 Task: Open an excel sheet with  and write heading  Product price data  Add product name:-  ' TOMS Shoe, UGG Shoe, Wolverine Shoe, Z-Coil Shoe, Adidas shoe, Gucci T-shirt, Louis Vuitton bag, Zara Shirt, H&M jeans, Chanel perfume. ' in April Last week sales are  5000 to 5050. product price in between:-  5000 to 10000. Save page EvaluationSalesGoals
Action: Mouse moved to (102, 107)
Screenshot: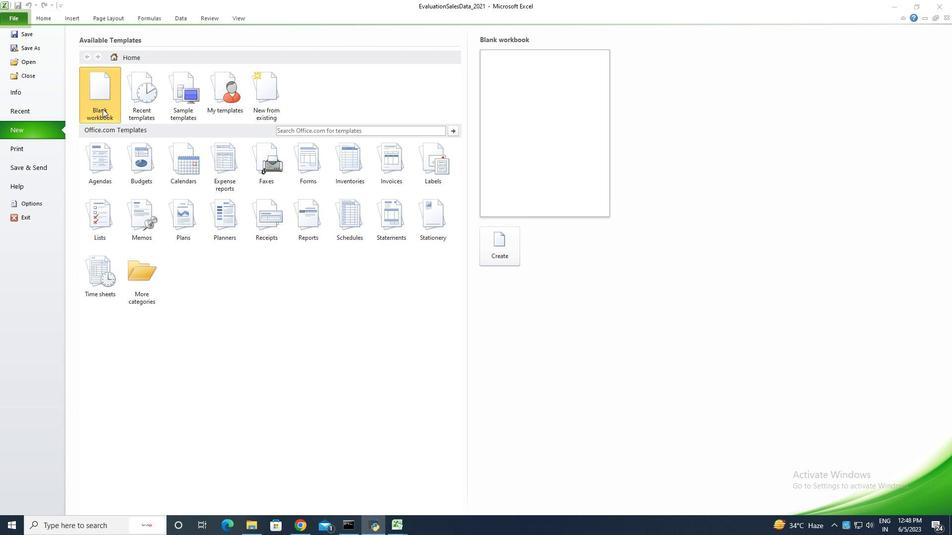 
Action: Mouse pressed left at (102, 107)
Screenshot: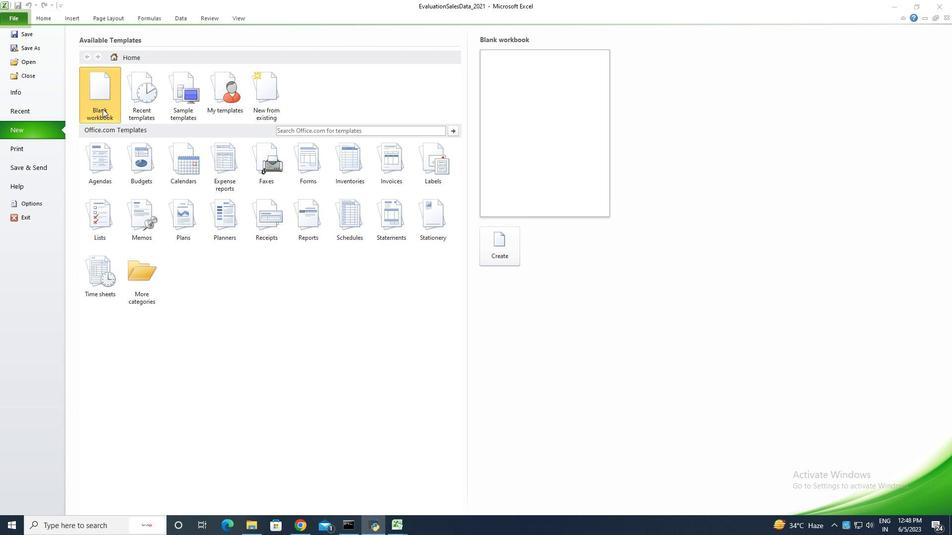 
Action: Mouse moved to (512, 256)
Screenshot: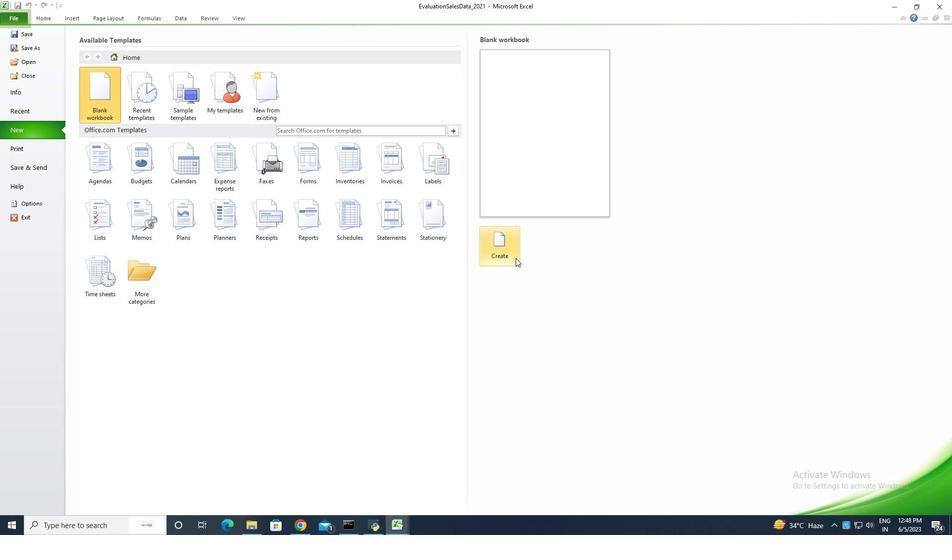 
Action: Mouse pressed left at (512, 256)
Screenshot: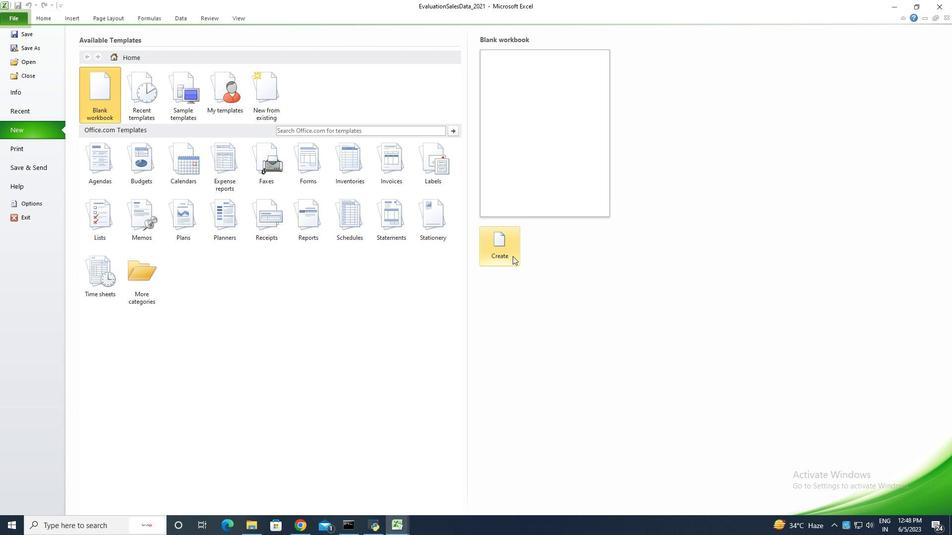 
Action: Key pressed <Key.shift>Product<Key.space><Key.shift><Key.shift><Key.shift><Key.shift><Key.shift><Key.shift><Key.shift>Price<Key.space><Key.shift>Data<Key.enter><Key.shift>Pri<Key.backspace>oduct<Key.space><Key.shift>Name<Key.enter><Key.shift><Key.shift><Key.shift><Key.shift><Key.shift><Key.shift><Key.shift><Key.shift><Key.shift><Key.shift><Key.shift><Key.shift><Key.shift><Key.shift><Key.shift>TOMS<Key.space><Key.shift>Shoie<Key.backspace><Key.backspace>e<Key.enter><Key.shift><Key.shift><Key.shift><Key.shift><Key.shift>UD<Key.backspace>GG<Key.space><Key.shift><Key.shift><Key.shift><Key.shift><Key.shift><Key.shift><Key.shift>Shoe<Key.enter><Key.shift><Key.shift>Wolvr<Key.backspace>erine<Key.space><Key.shift>Shg<Key.backspace>oe<Key.enter><Key.shift><Key.shift>Z-<Key.shift>Coil<Key.space><Key.shift>Shoe<Key.enter><Key.shift>Adidas<Key.space><Key.shift>Shoe<Key.enter><Key.shift><Key.shift><Key.shift><Key.shift><Key.shift><Key.shift><Key.shift><Key.shift><Key.shift><Key.shift><Key.shift><Key.shift><Key.shift><Key.shift><Key.shift><Key.shift><Key.shift>Gucci<Key.space><Key.shift>T-<Key.shift>Shirt<Key.enter><Key.shift><Key.shift>Louis<Key.space><Key.shift><Key.shift><Key.shift><Key.shift><Key.shift><Key.shift><Key.shift><Key.shift><Key.shift><Key.shift><Key.shift>Vuitton<Key.space><Key.shift><Key.shift><Key.shift><Key.shift><Key.shift><Key.shift><Key.shift><Key.shift><Key.shift><Key.shift><Key.shift><Key.shift>Bas<Key.backspace>g<Key.enter><Key.shift><Key.shift><Key.shift><Key.shift><Key.shift><Key.shift>Zara<Key.space><Key.shift><Key.shift><Key.shift><Key.shift><Key.shift><Key.shift><Key.shift><Key.shift><Key.shift><Key.shift><Key.shift><Key.shift><Key.shift><Key.shift><Key.shift><Key.shift><Key.shift>Shirt<Key.enter><Key.shift>H&M<Key.space>Jeans<Key.enter><Key.shift><Key.shift><Key.shift><Key.shift><Key.shift><Key.shift><Key.shift><Key.shift><Key.shift>Chanel<Key.space><Key.shift><Key.shift><Key.shift><Key.shift><Key.shift><Key.shift><Key.shift><Key.shift><Key.shift><Key.shift><Key.shift><Key.shift><Key.shift><Key.shift><Key.shift><Key.shift><Key.shift>Perfume
Screenshot: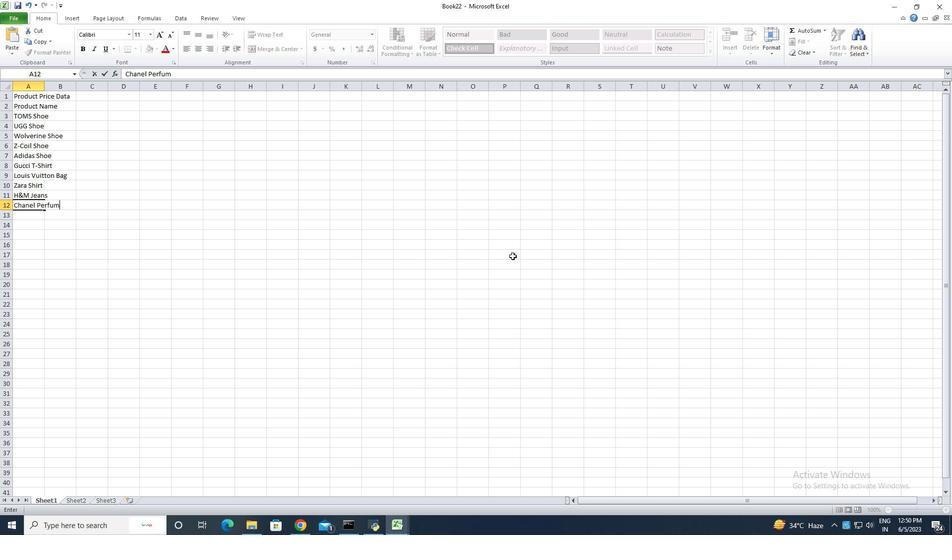 
Action: Mouse moved to (143, 192)
Screenshot: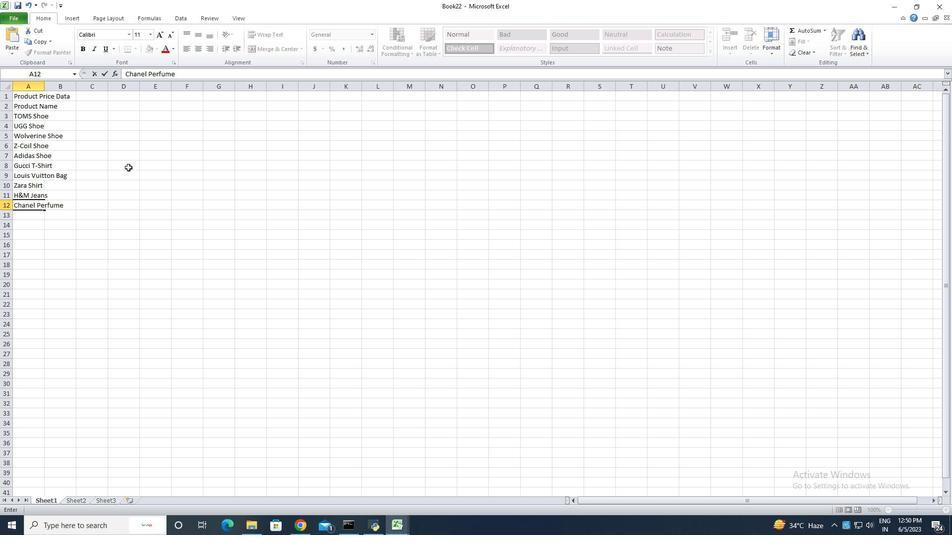 
Action: Key pressed <Key.enter>
Screenshot: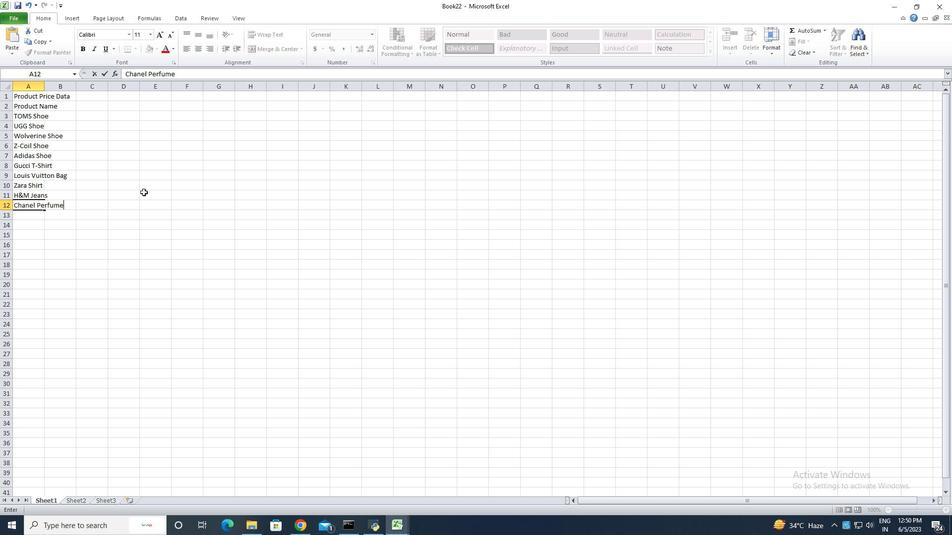 
Action: Mouse moved to (45, 88)
Screenshot: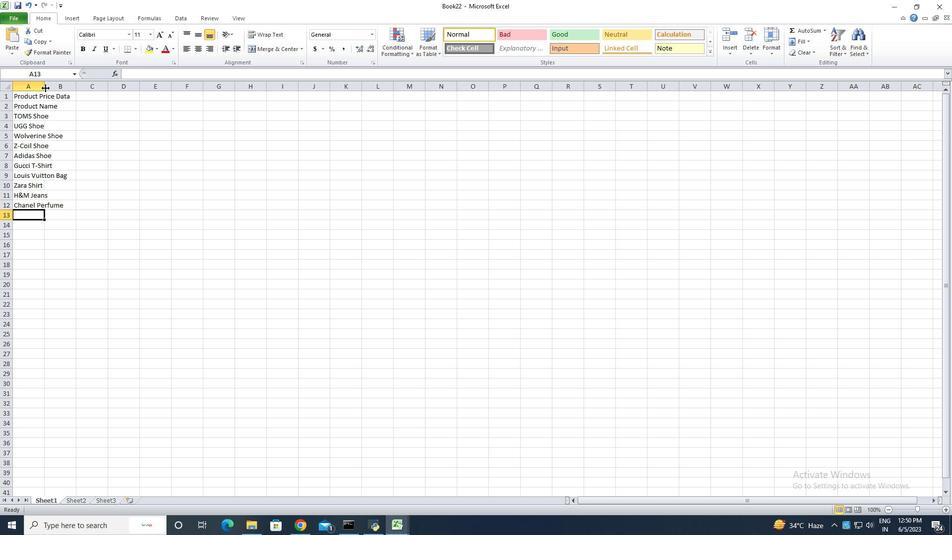 
Action: Mouse pressed left at (45, 88)
Screenshot: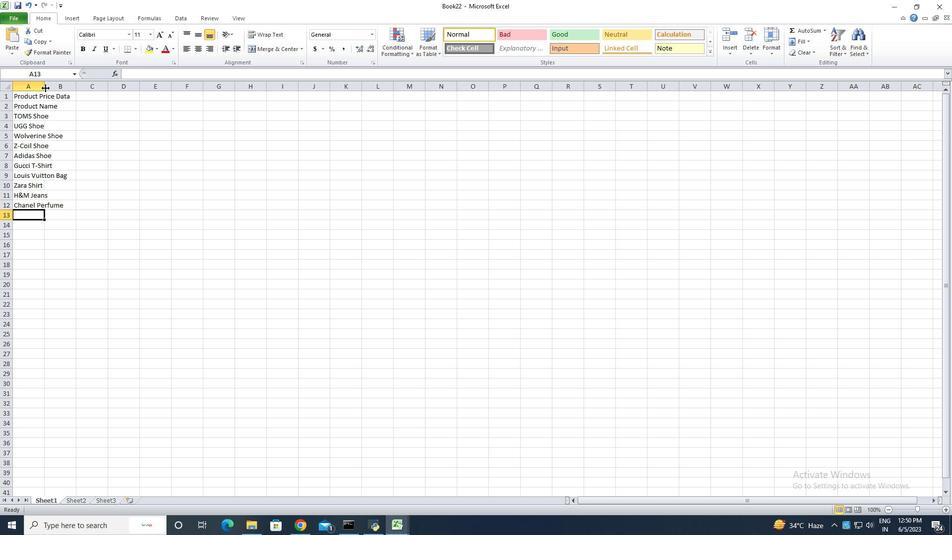 
Action: Mouse pressed left at (45, 88)
Screenshot: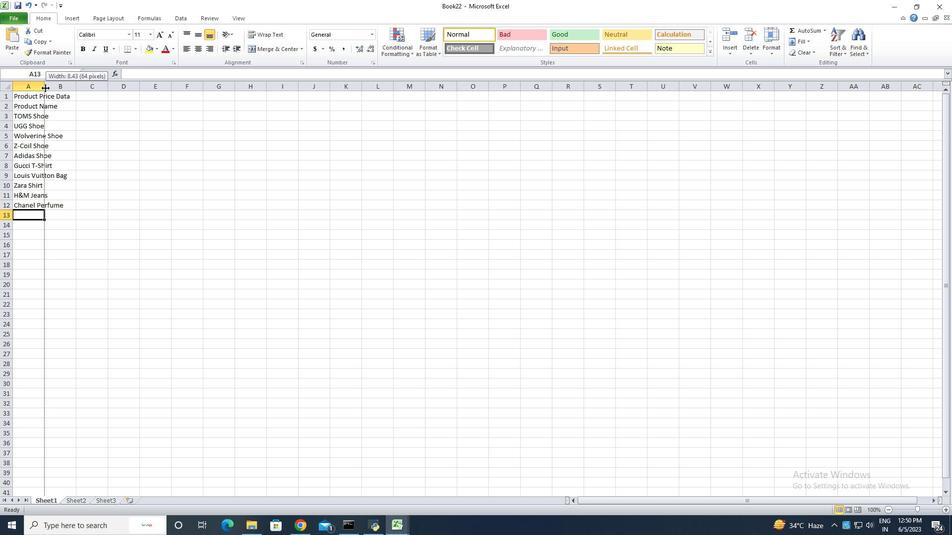 
Action: Mouse moved to (83, 106)
Screenshot: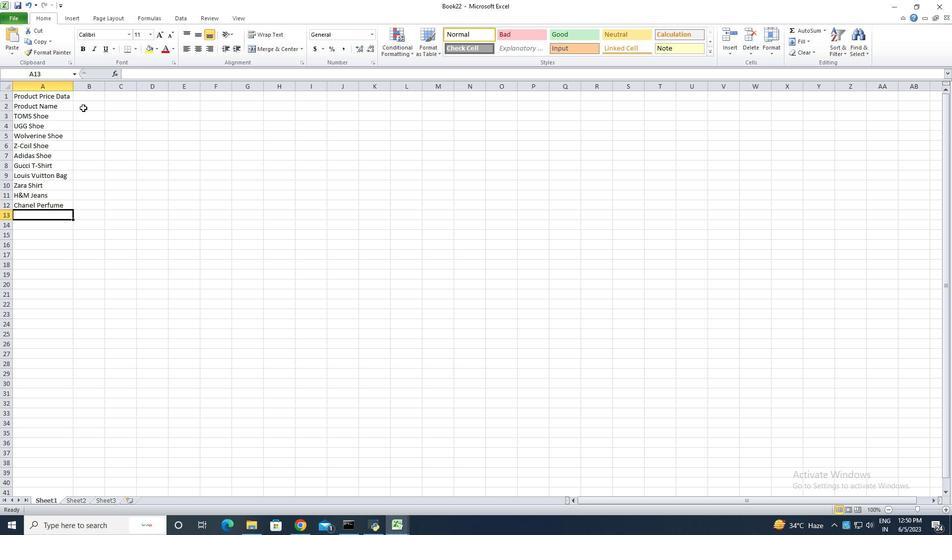 
Action: Mouse pressed left at (83, 106)
Screenshot: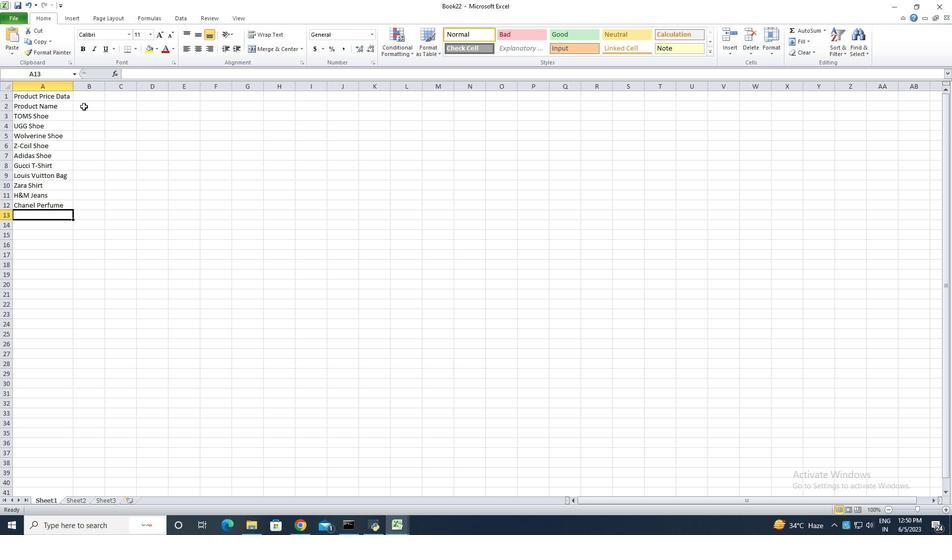 
Action: Key pressed <Key.shift>April<Key.space><Key.shift>Last<Key.space><Key.shift><Key.shift><Key.shift><Key.shift><Key.shift><Key.shift><Key.shift><Key.shift><Key.shift><Key.shift><Key.shift><Key.shift><Key.shift><Key.shift><Key.shift><Key.shift><Key.shift><Key.shift><Key.shift><Key.shift><Key.shift><Key.shift><Key.shift><Key.shift><Key.shift><Key.shift><Key.shift><Key.shift>Week<Key.space><Key.shift><Key.shift><Key.shift><Key.shift><Key.shift><Key.shift><Key.shift><Key.shift><Key.shift><Key.shift><Key.shift><Key.shift><Key.shift><Key.shift><Key.shift><Key.shift><Key.shift>Sales<Key.enter>5000<Key.enter>5010<Key.enter>5015<Key.enter>6<Key.backspace>5
Screenshot: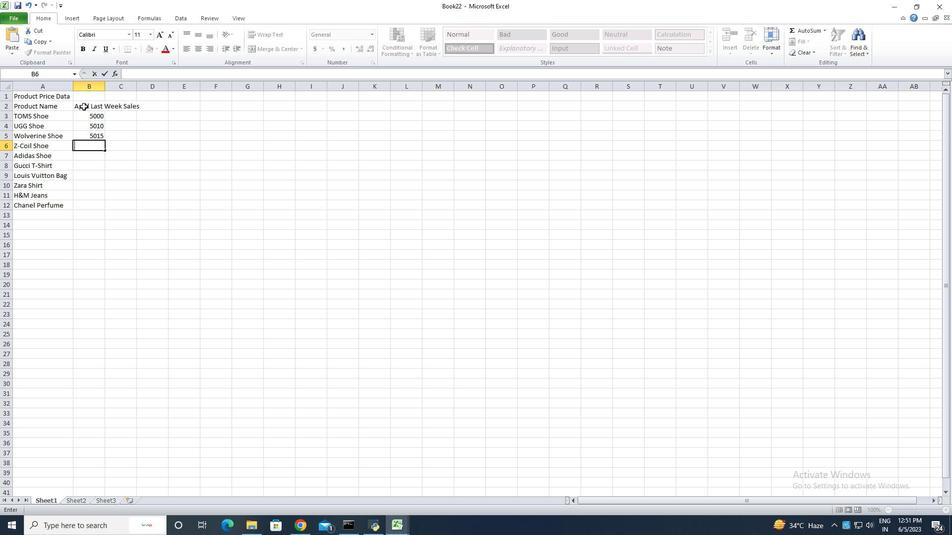 
Action: Mouse moved to (120, 94)
Screenshot: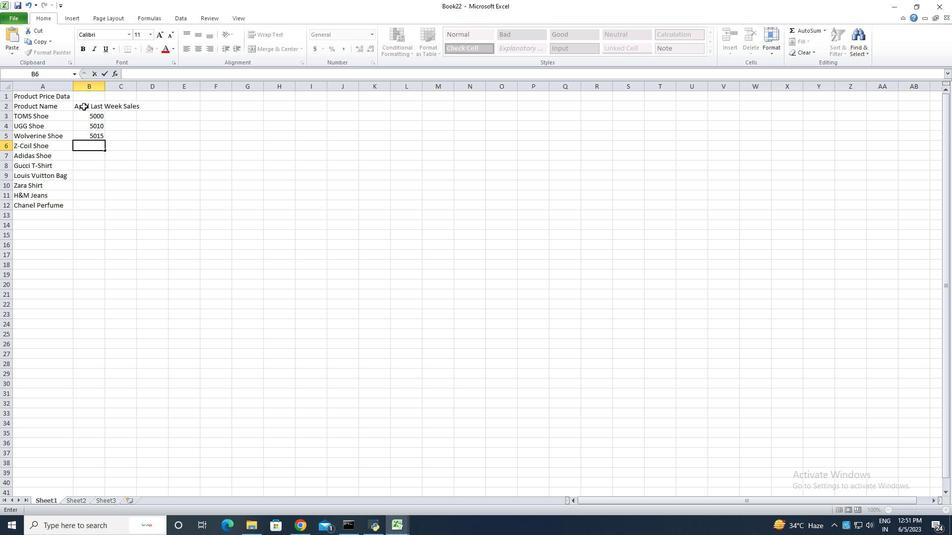 
Action: Key pressed 020<Key.enter>503<Key.backspace>25<Key.enter>5030<Key.enter>5035<Key.enter>5040<Key.enter>5045<Key.enter>5050<Key.enter>
Screenshot: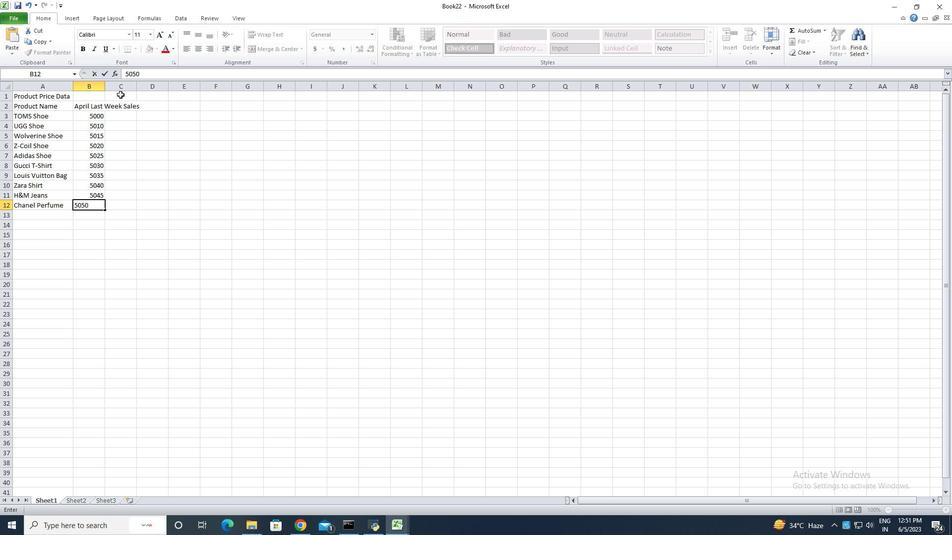 
Action: Mouse moved to (105, 87)
Screenshot: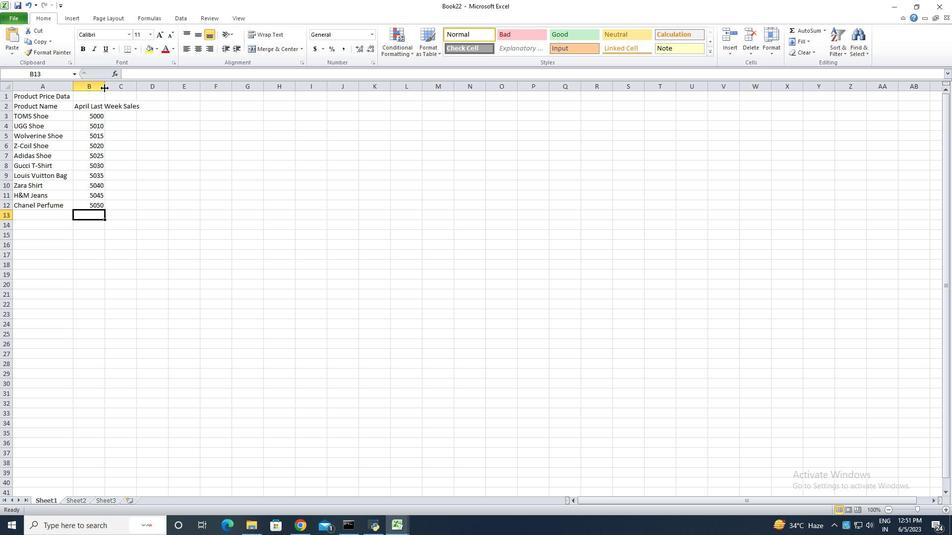 
Action: Mouse pressed left at (105, 87)
Screenshot: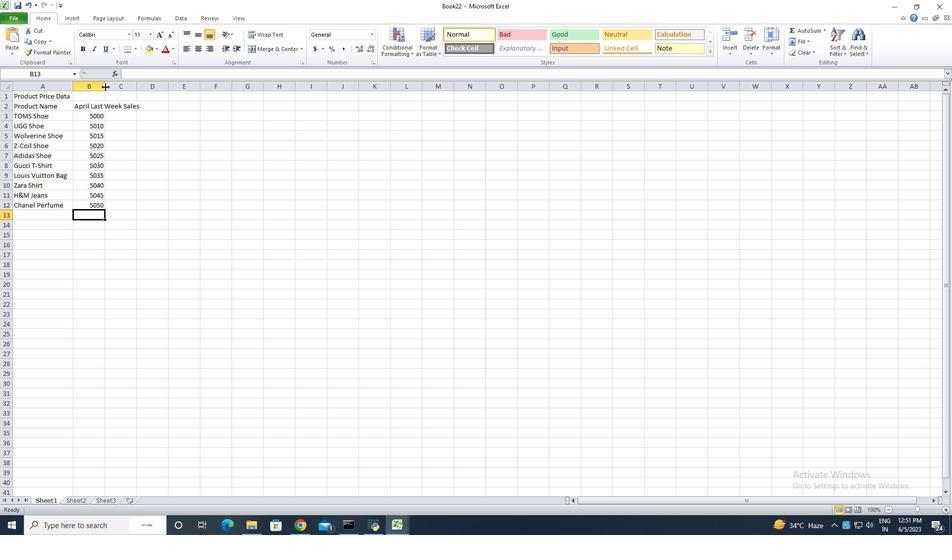 
Action: Mouse pressed left at (105, 87)
Screenshot: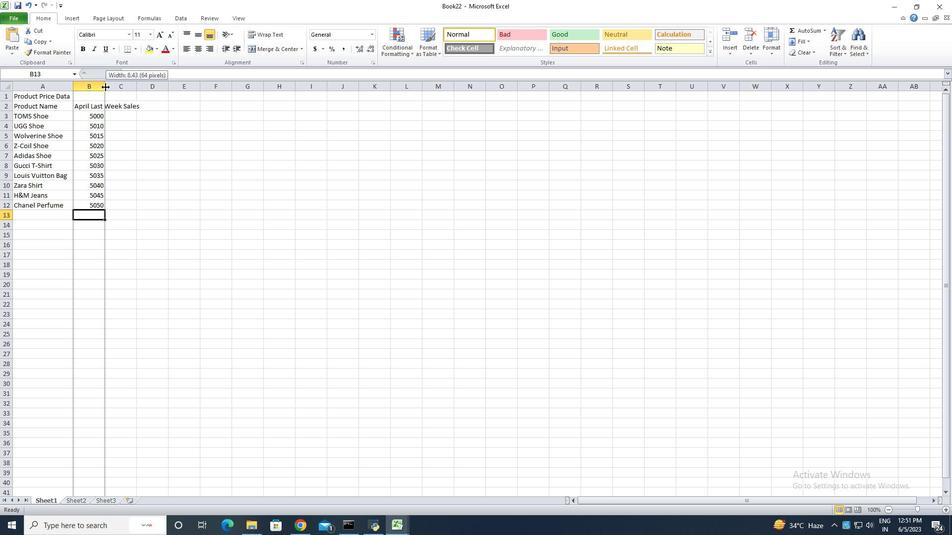 
Action: Mouse moved to (156, 107)
Screenshot: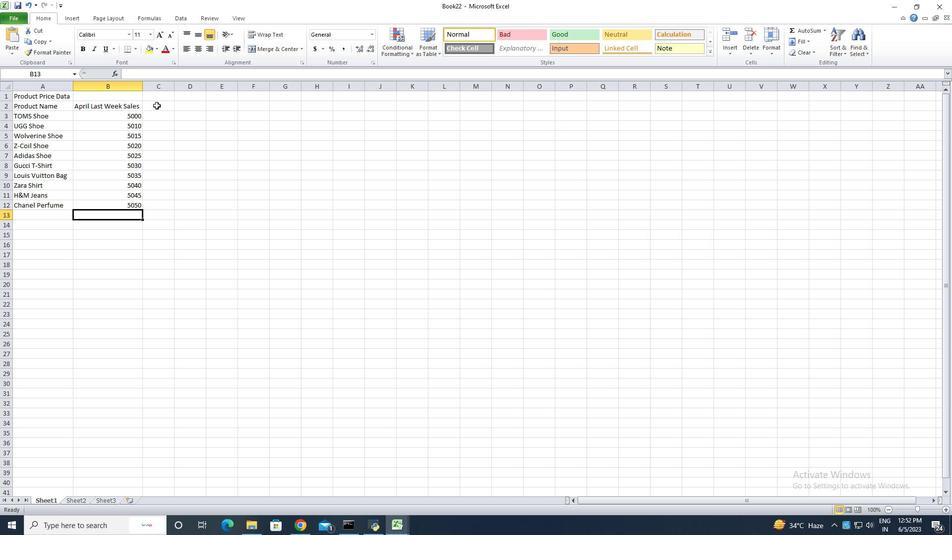 
Action: Mouse pressed left at (156, 107)
Screenshot: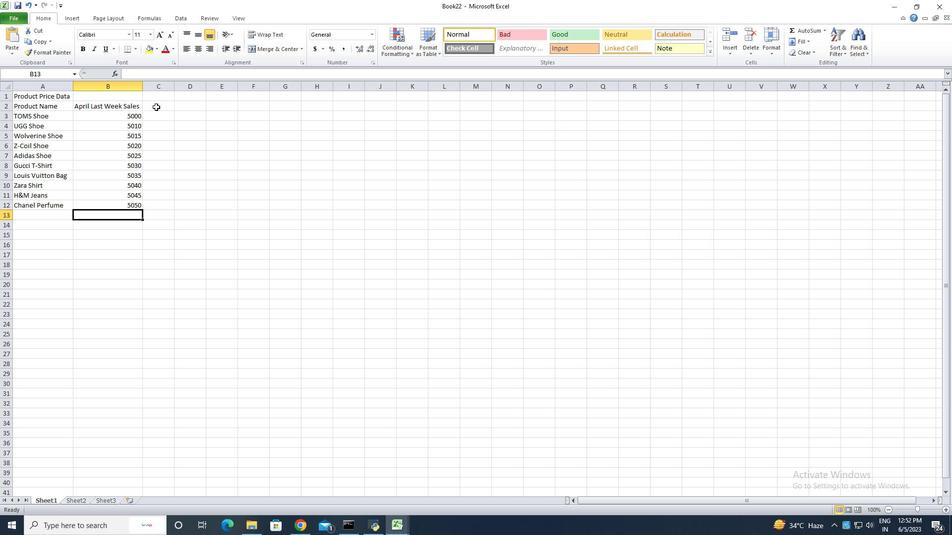 
Action: Key pressed <Key.shift><Key.shift>Product<Key.space><Key.shift><Key.shift><Key.shift><Key.shift><Key.shift><Key.shift><Key.shift><Key.shift><Key.shift><Key.shift><Key.shift><Key.shift><Key.shift><Key.shift><Key.shift>Price<Key.enter>5000<Key.enter>5500<Key.enter>6000<Key.enter>6600<Key.enter>7000<Key.enter>7500<Key.enter>8000<Key.enter>8300<Key.enter>9000<Key.enter>10000<Key.enter>
Screenshot: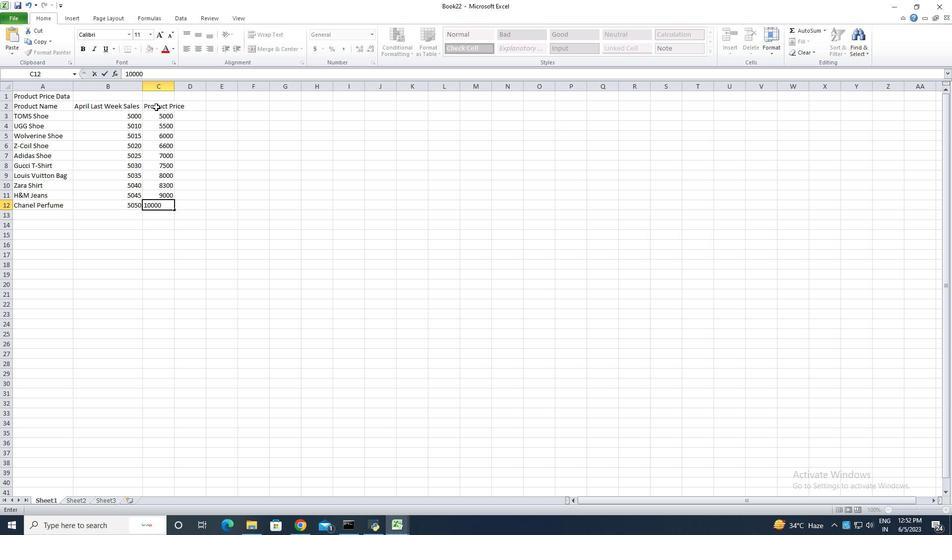 
Action: Mouse moved to (173, 88)
Screenshot: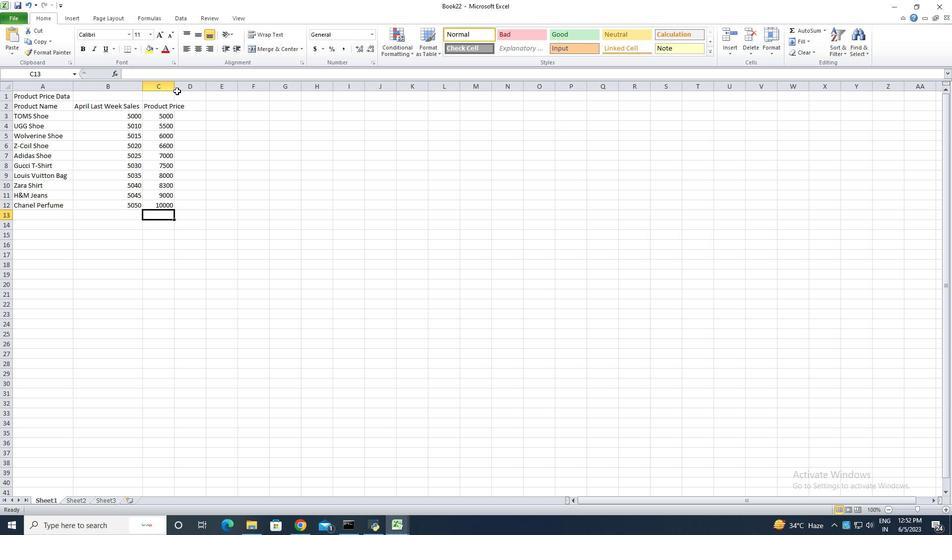 
Action: Mouse pressed left at (173, 88)
Screenshot: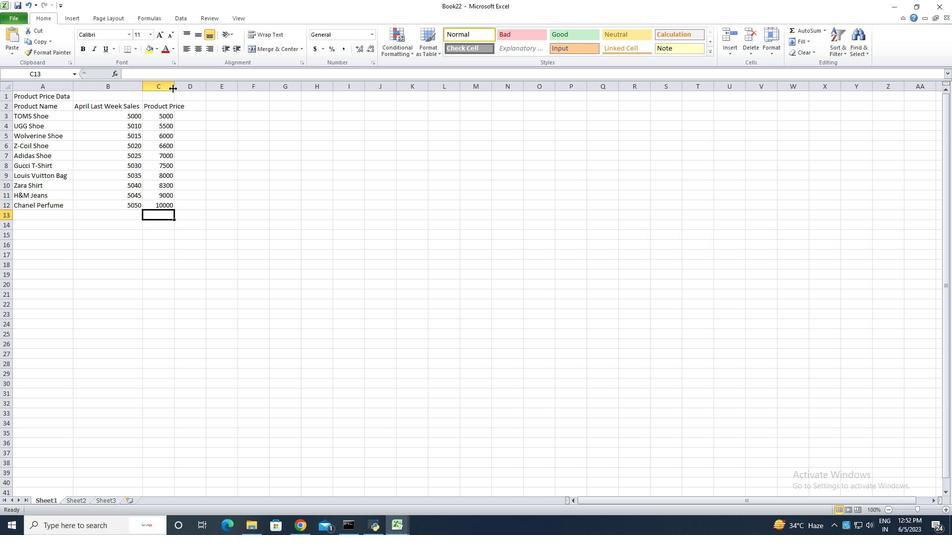 
Action: Mouse pressed left at (173, 88)
Screenshot: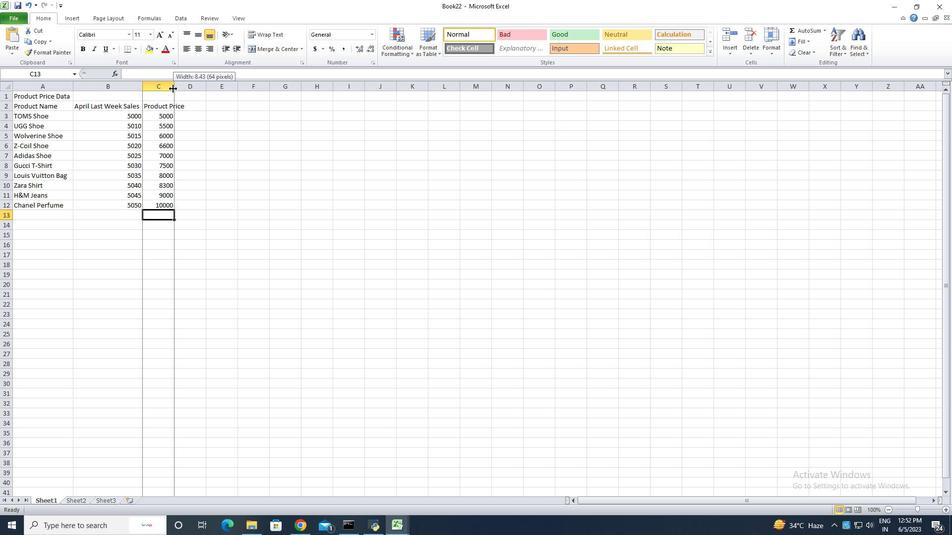 
Action: Mouse moved to (58, 98)
Screenshot: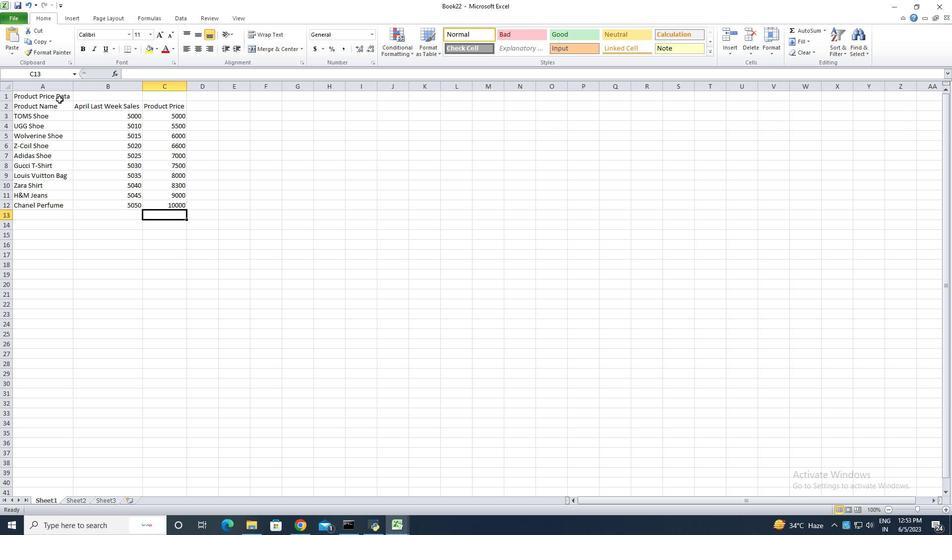 
Action: Mouse pressed left at (58, 98)
Screenshot: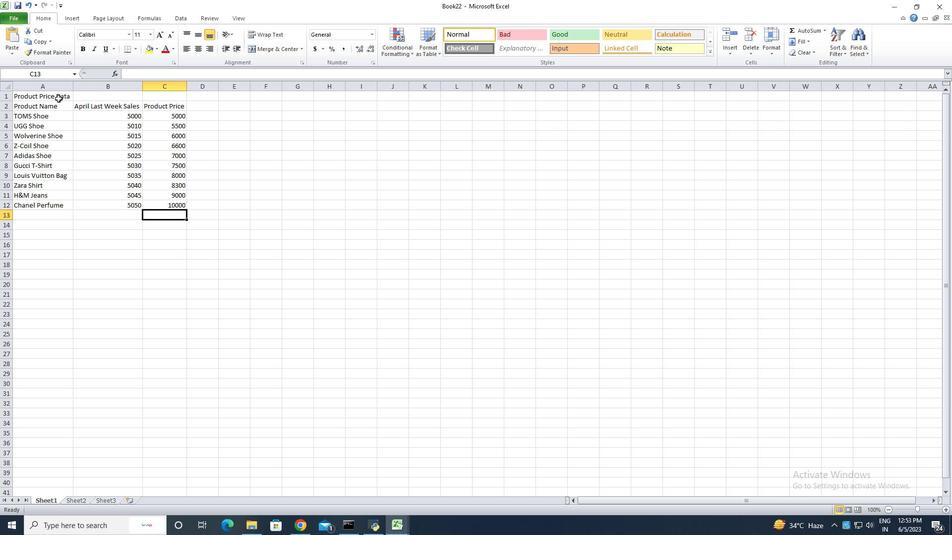 
Action: Mouse moved to (271, 48)
Screenshot: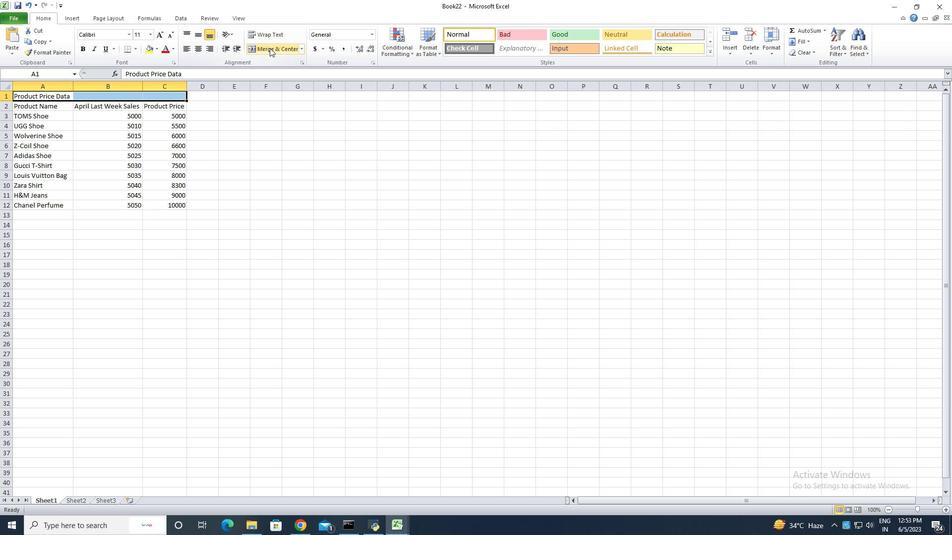 
Action: Mouse pressed left at (271, 48)
Screenshot: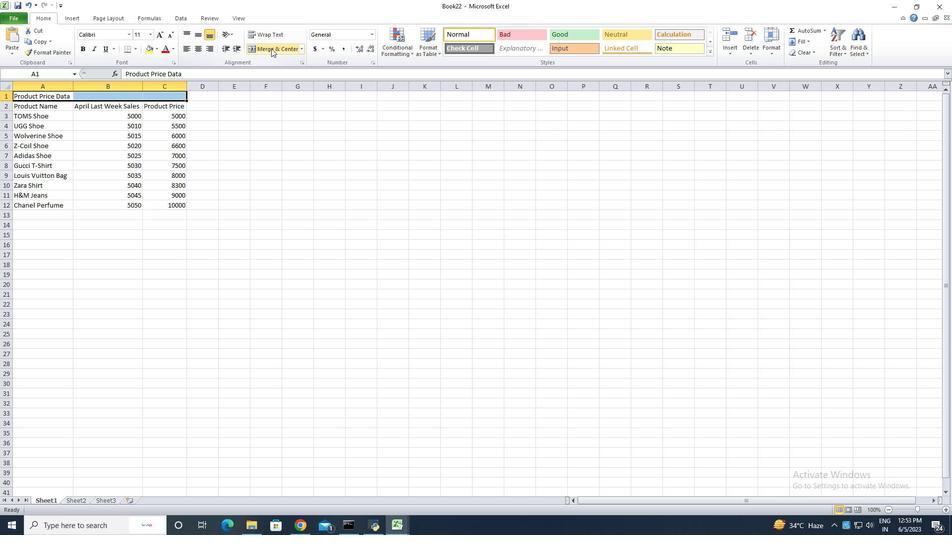 
Action: Mouse moved to (16, 18)
Screenshot: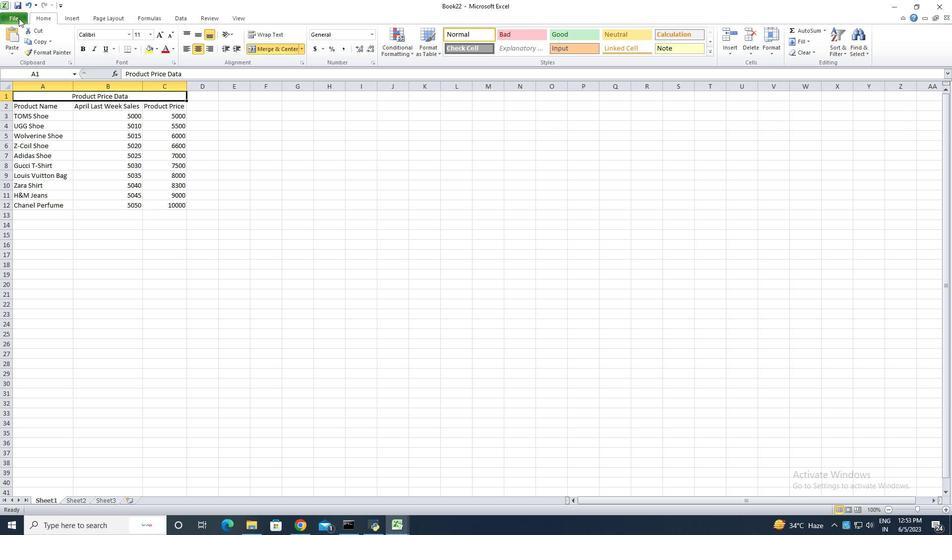
Action: Mouse pressed left at (16, 18)
Screenshot: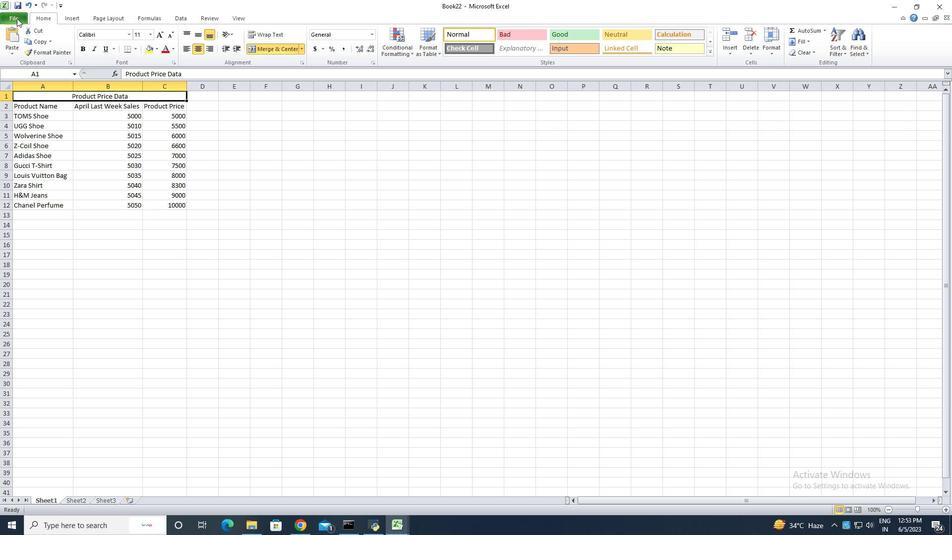
Action: Mouse moved to (31, 48)
Screenshot: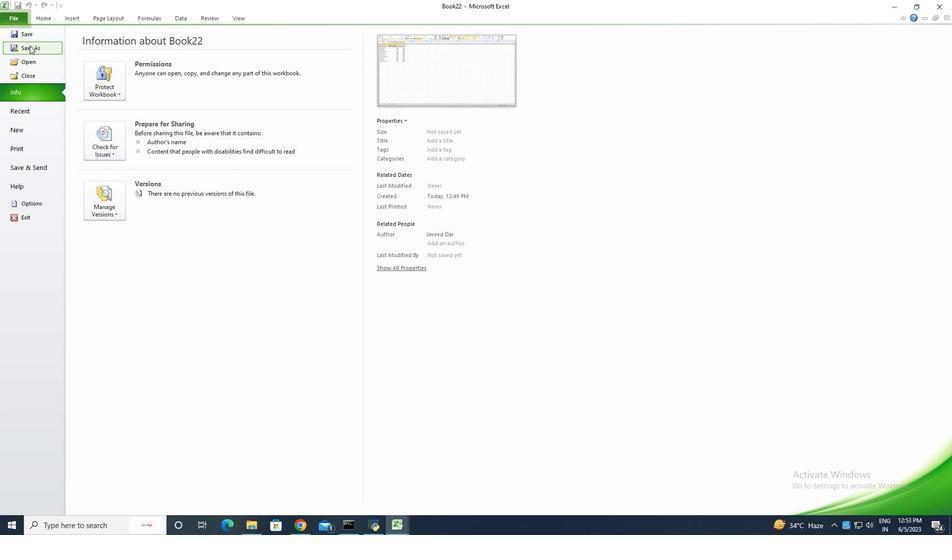 
Action: Mouse pressed left at (31, 48)
Screenshot: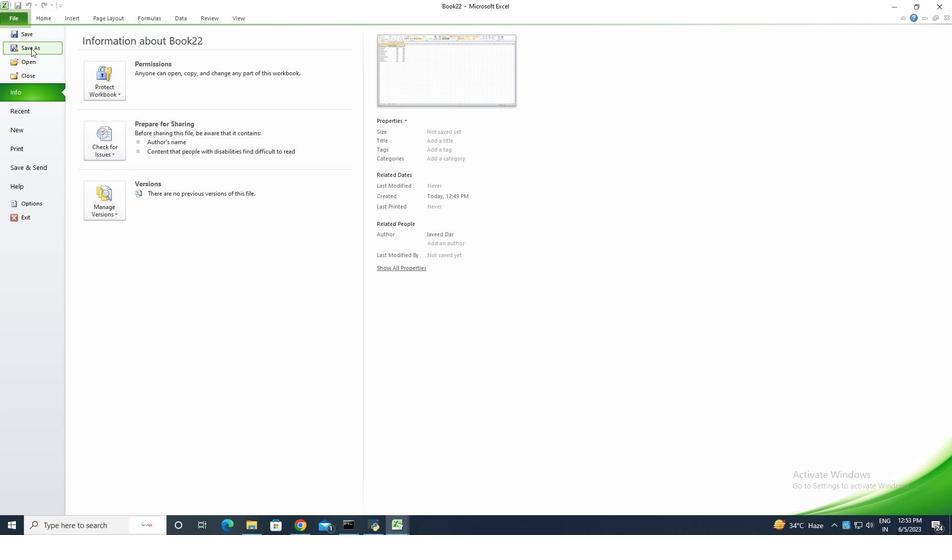 
Action: Key pressed <Key.shift>Evaluation<Key.shift><Key.shift><Key.shift><Key.shift><Key.shift><Key.shift>Sales<Key.shift>Goals
Screenshot: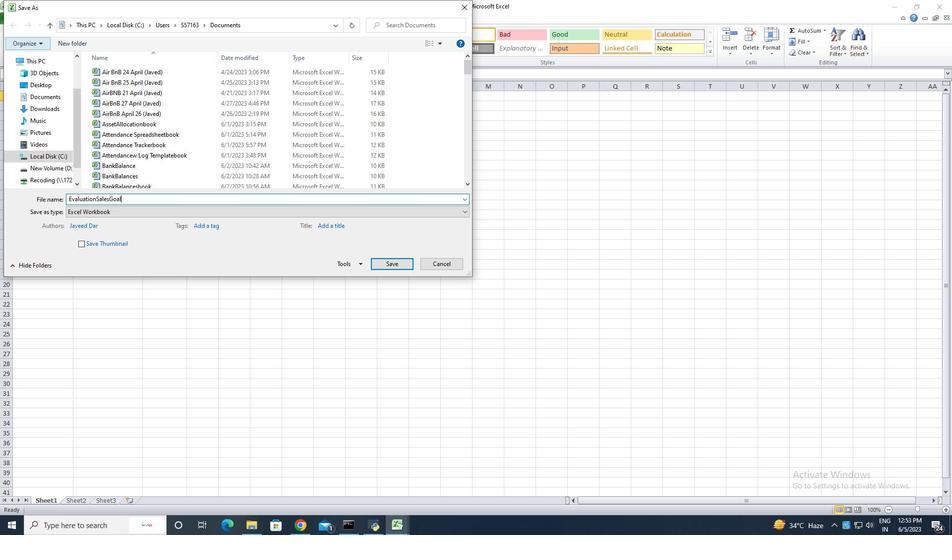 
Action: Mouse moved to (394, 264)
Screenshot: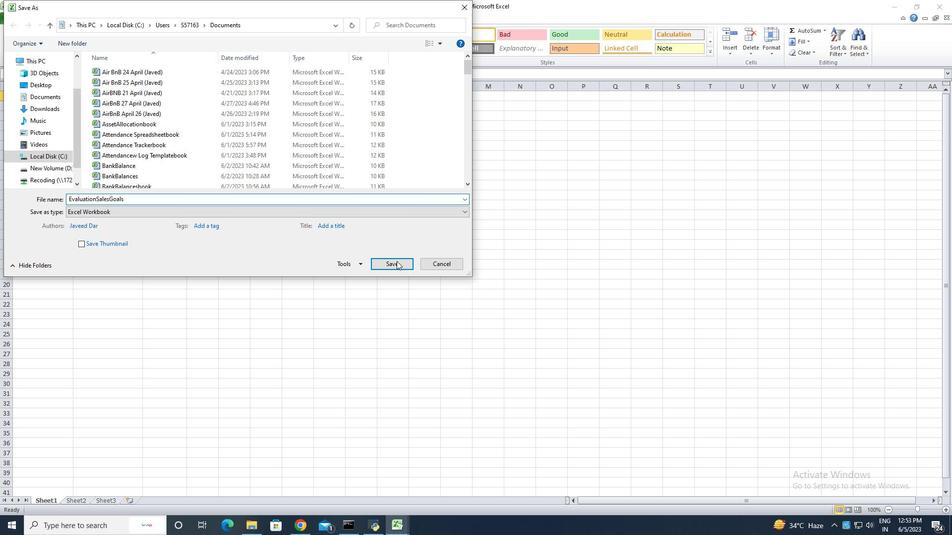 
Action: Mouse pressed left at (394, 264)
Screenshot: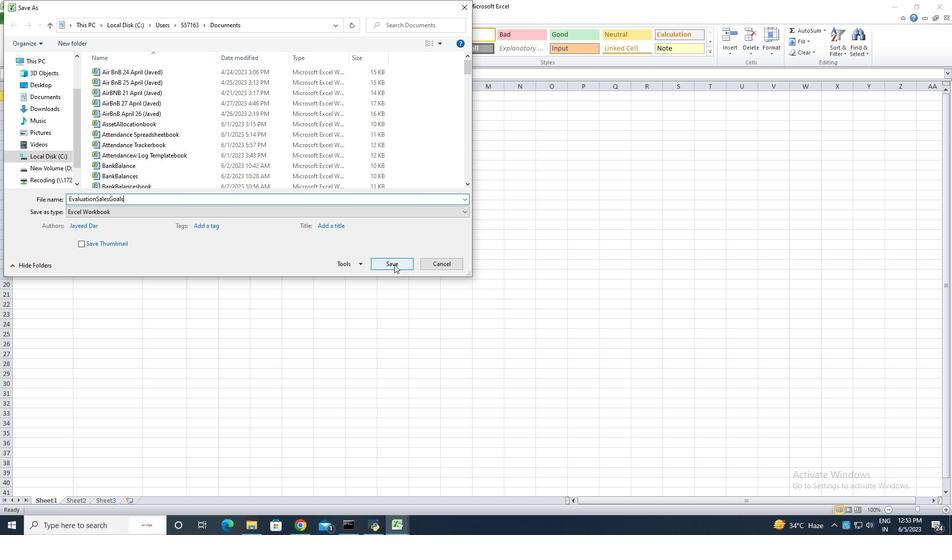 
Action: Mouse pressed left at (394, 264)
Screenshot: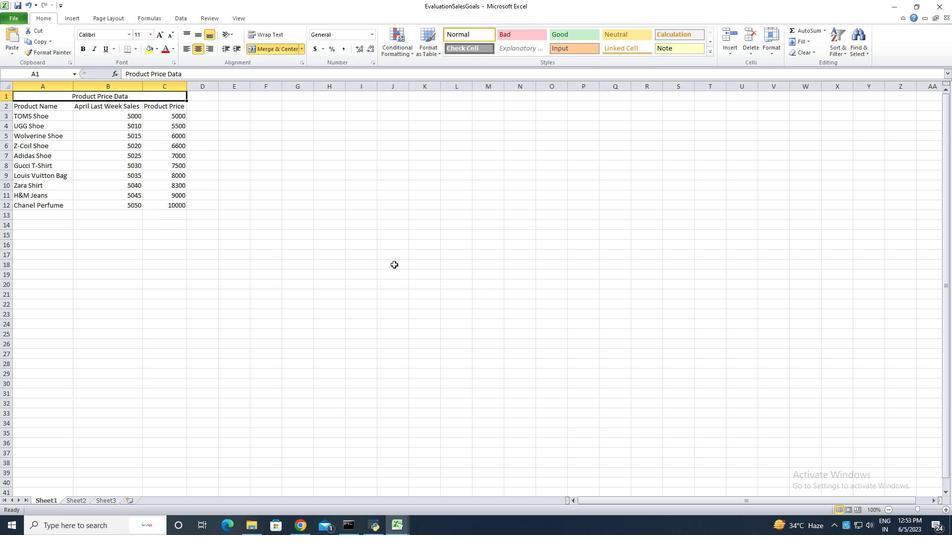 
Action: Mouse pressed left at (394, 264)
Screenshot: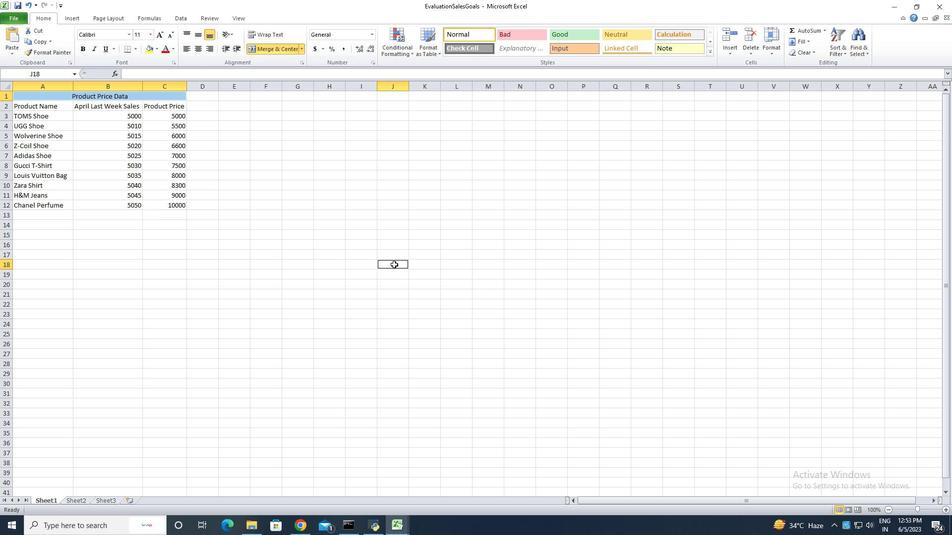 
Action: Key pressed ctrl+S
Screenshot: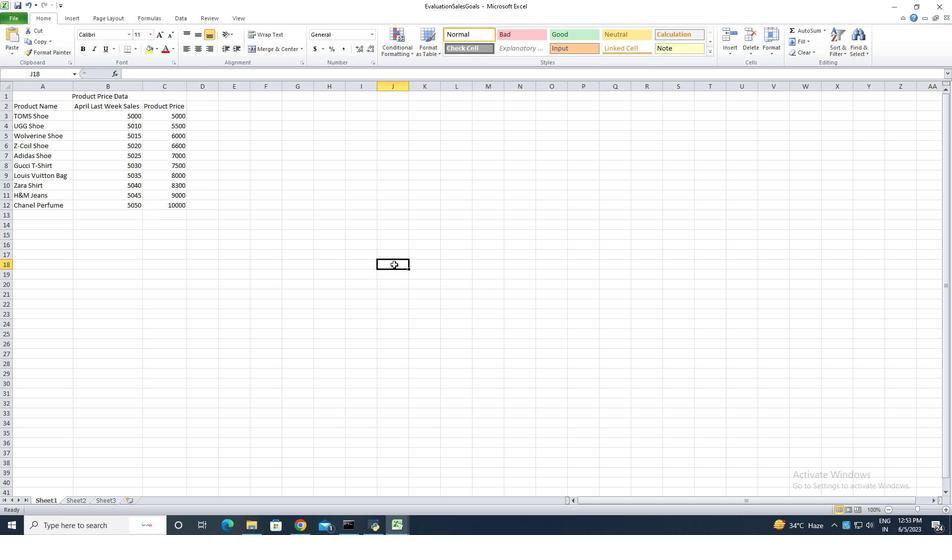 
